 Task: Add an event with the title Second Interview with Aman, date '2024/05/15', time 9:40 AM to 11:40 AMand add a description: The employee will be informed about the available resources and support systems, such as training programs, mentorship opportunities, or coaching sessions. The supervisor will offer guidance and assistance in accessing these resources to facilitate the employee's improvement.Select event color  Peacock . Add location for the event as: 456 JBR - Jumeirah Beach Residence, Dubai, UAE, logged in from the account softage.6@softage.netand send the event invitation to softage.2@softage.net and softage.3@softage.net. Set a reminder for the event Every weekday(Monday to Friday)
Action: Mouse moved to (74, 83)
Screenshot: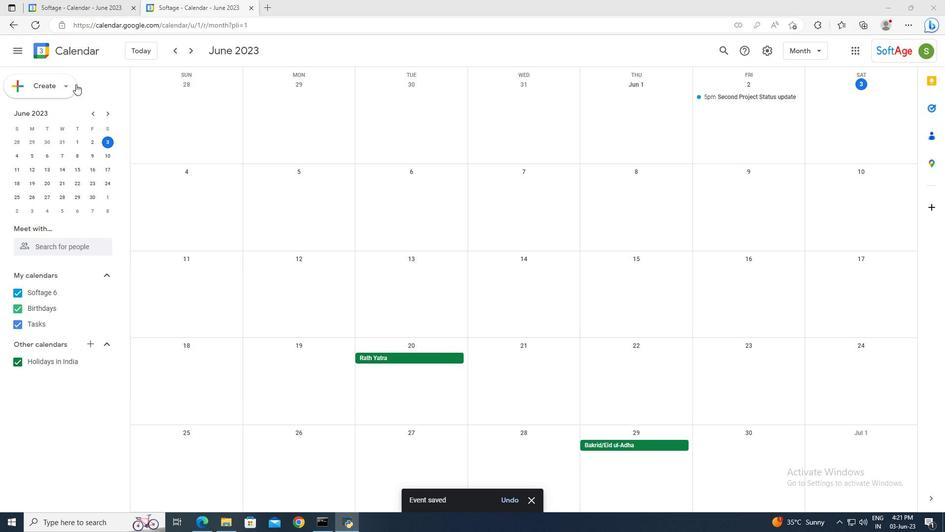 
Action: Mouse pressed left at (74, 83)
Screenshot: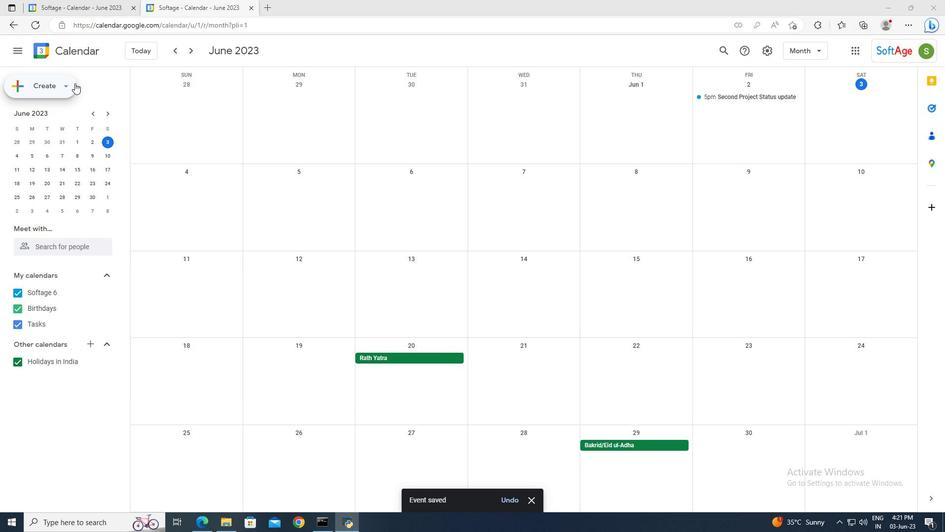 
Action: Mouse moved to (72, 113)
Screenshot: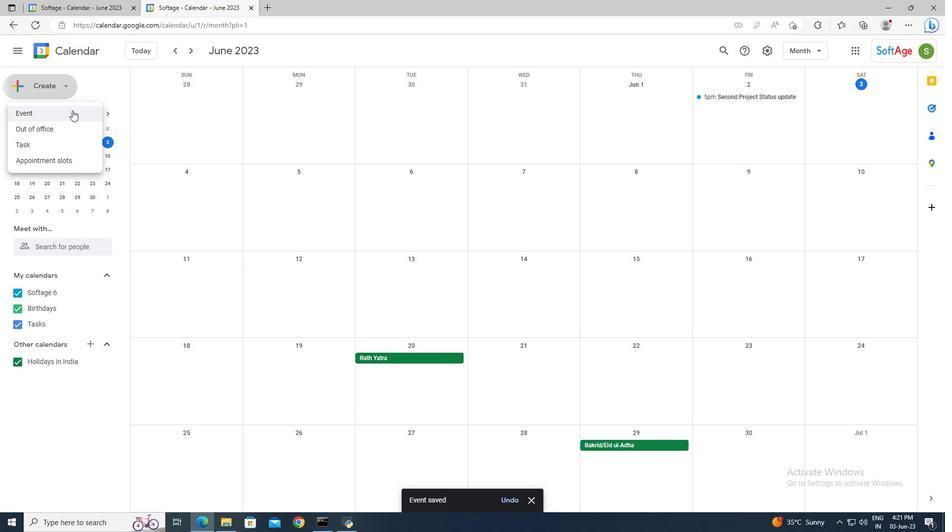
Action: Mouse pressed left at (72, 113)
Screenshot: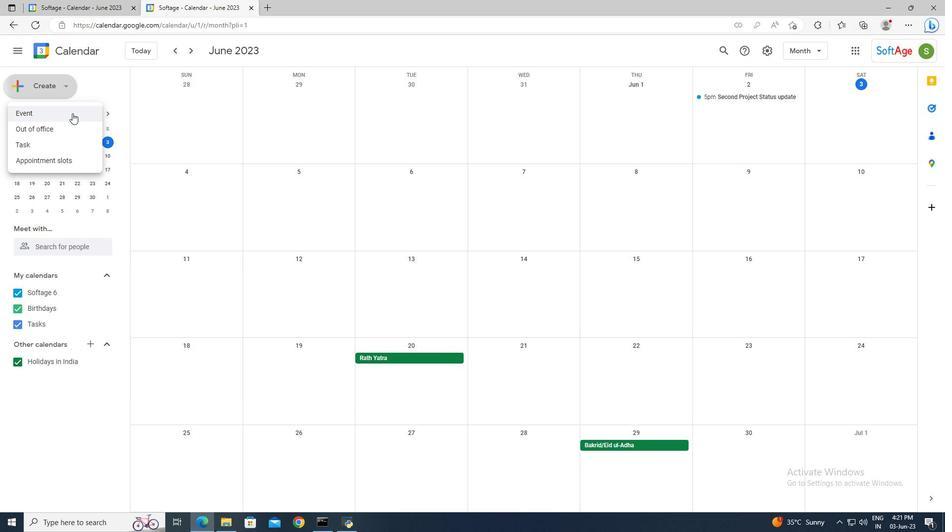 
Action: Mouse moved to (726, 331)
Screenshot: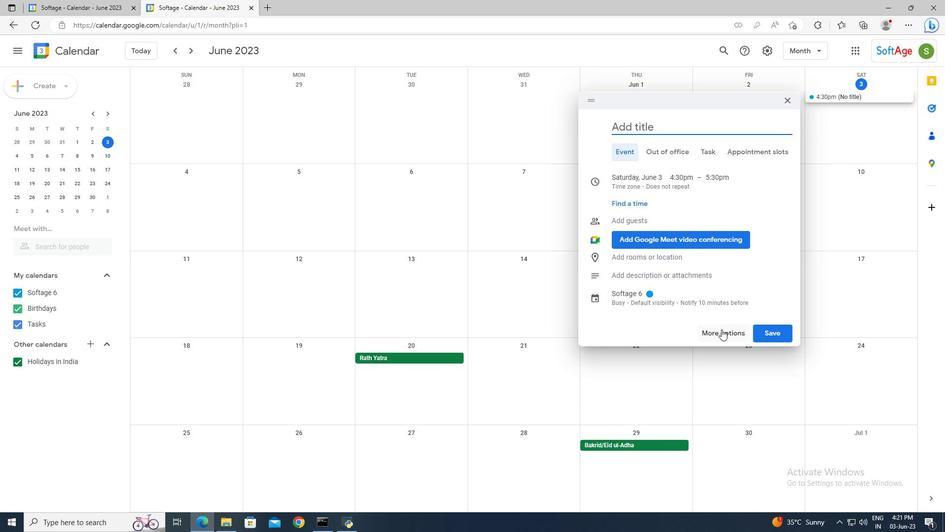 
Action: Mouse pressed left at (726, 331)
Screenshot: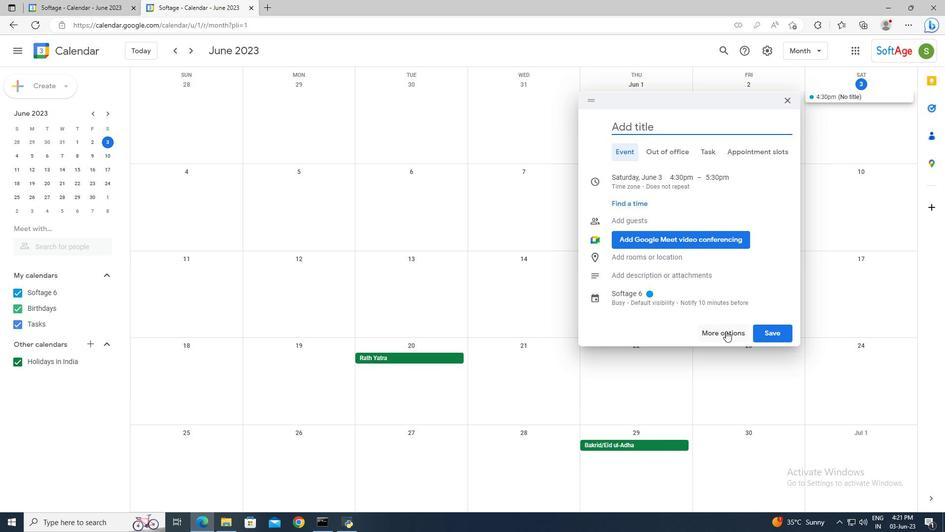 
Action: Mouse moved to (324, 57)
Screenshot: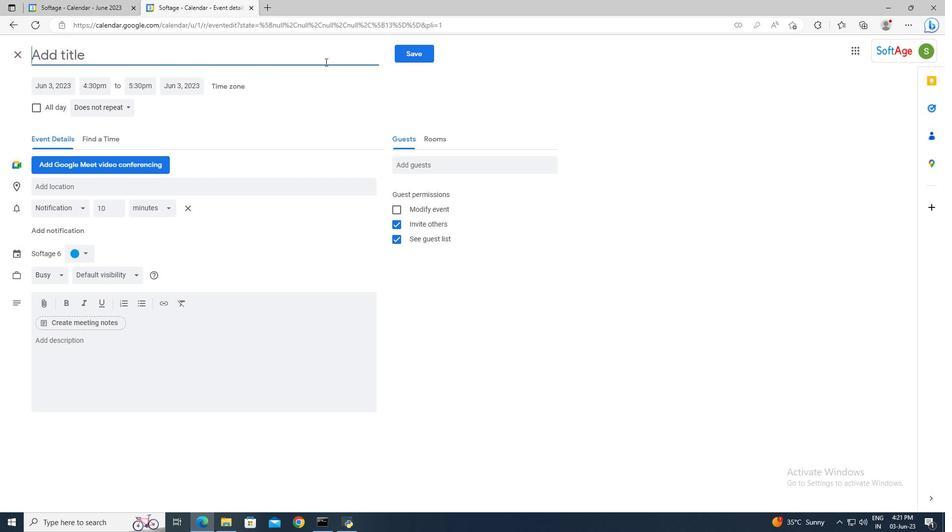 
Action: Mouse pressed left at (324, 57)
Screenshot: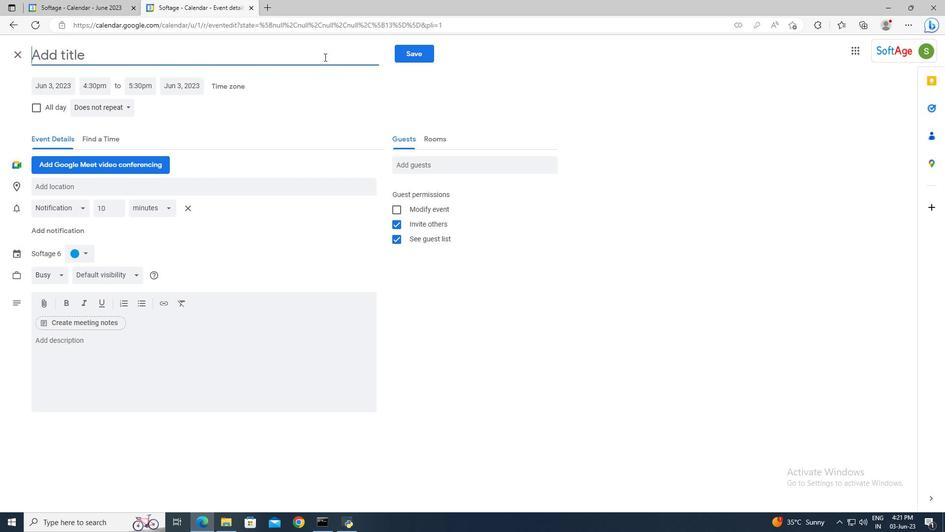 
Action: Mouse moved to (324, 56)
Screenshot: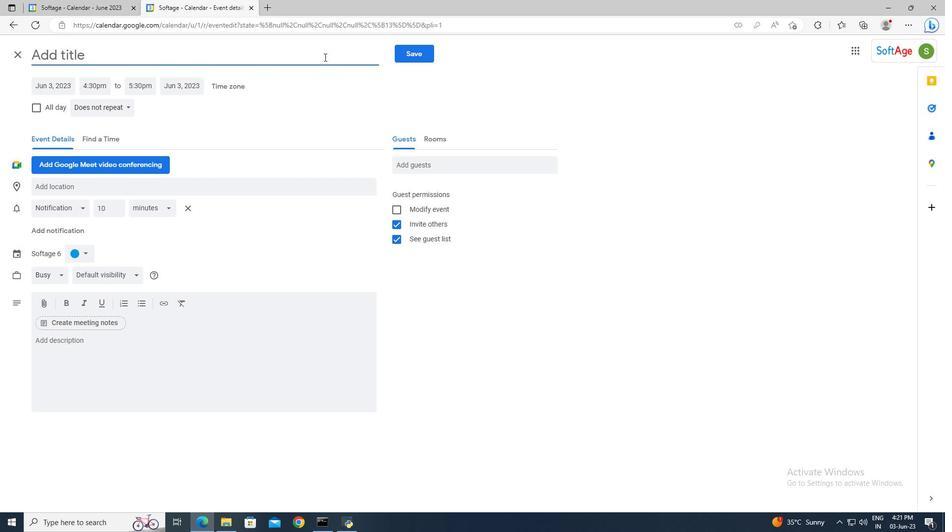 
Action: Key pressed <Key.shift>Second<Key.space><Key.shift>Interview<Key.space>with<Key.space><Key.shift>Aman
Screenshot: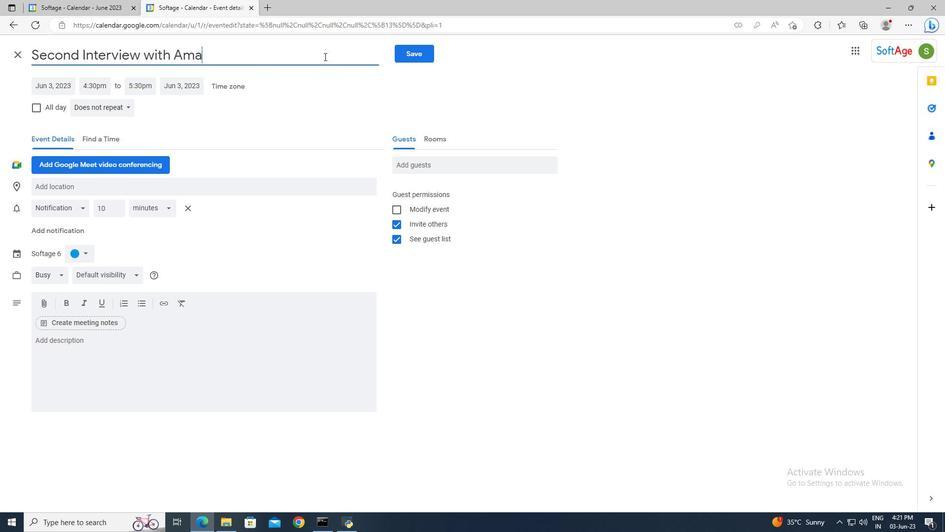 
Action: Mouse moved to (71, 84)
Screenshot: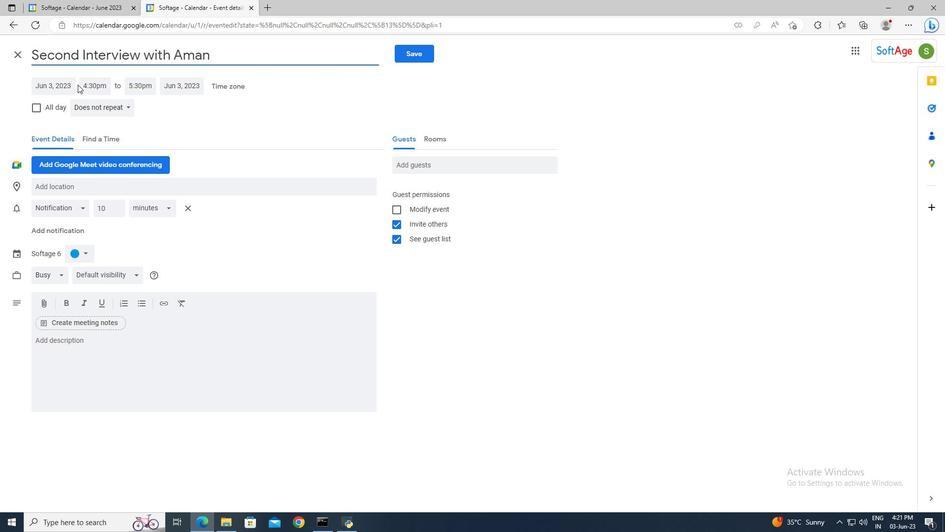 
Action: Mouse pressed left at (71, 84)
Screenshot: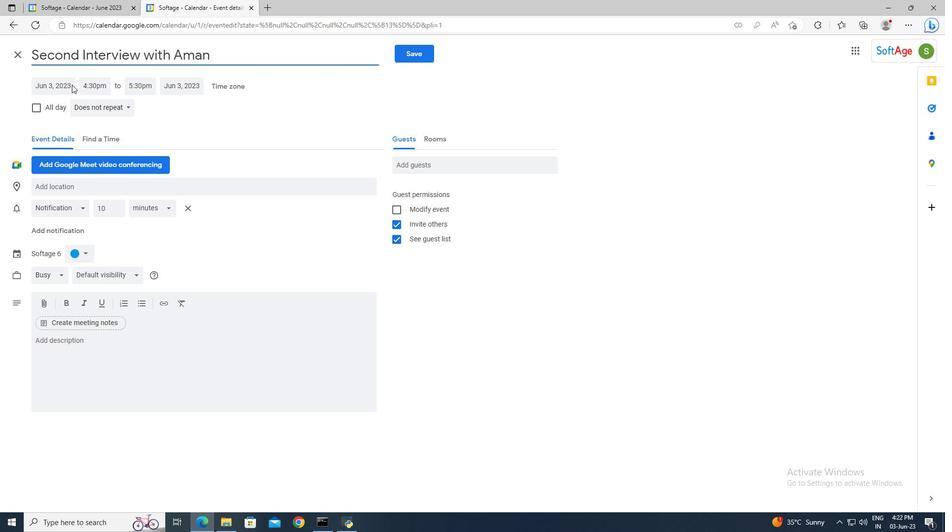 
Action: Mouse moved to (150, 104)
Screenshot: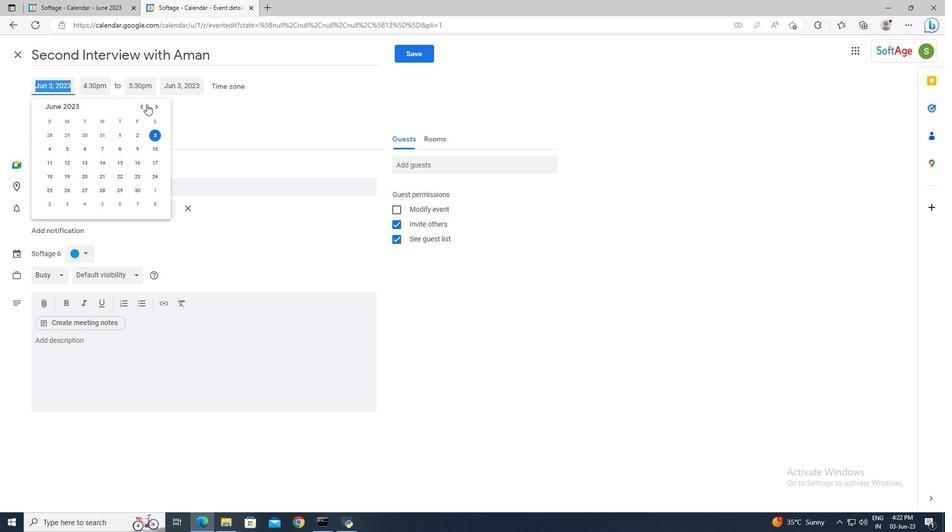 
Action: Mouse pressed left at (150, 104)
Screenshot: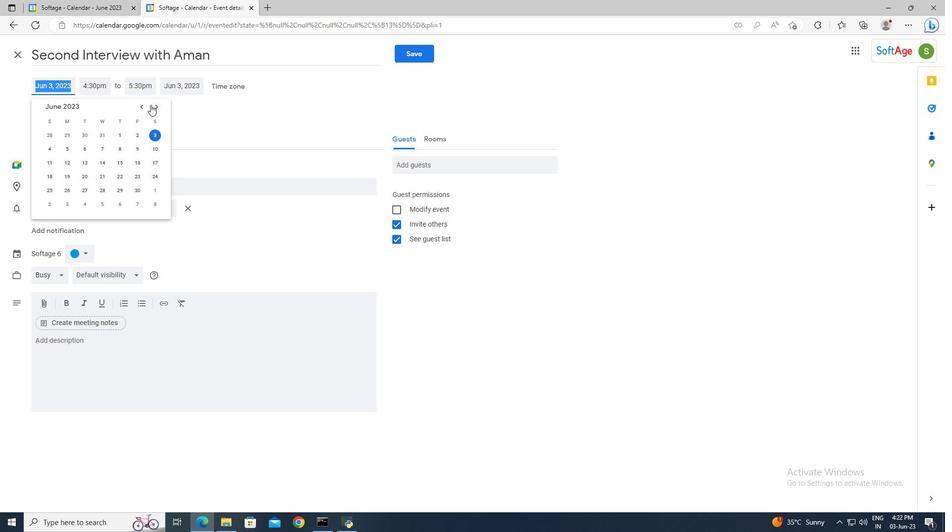 
Action: Mouse pressed left at (150, 104)
Screenshot: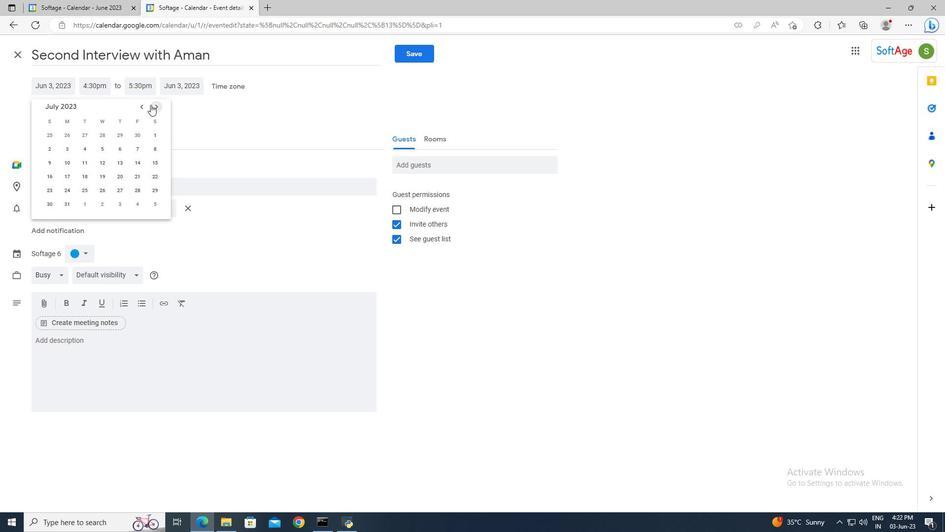
Action: Mouse pressed left at (150, 104)
Screenshot: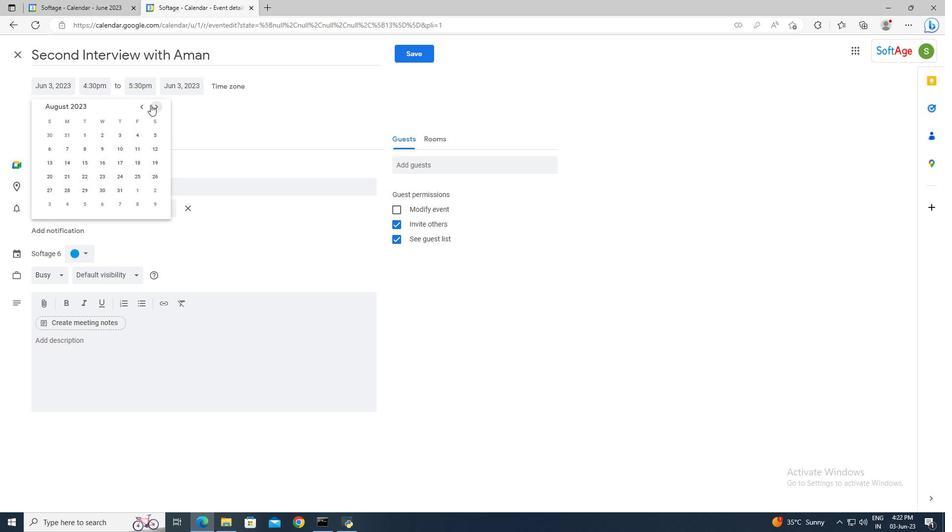 
Action: Mouse pressed left at (150, 104)
Screenshot: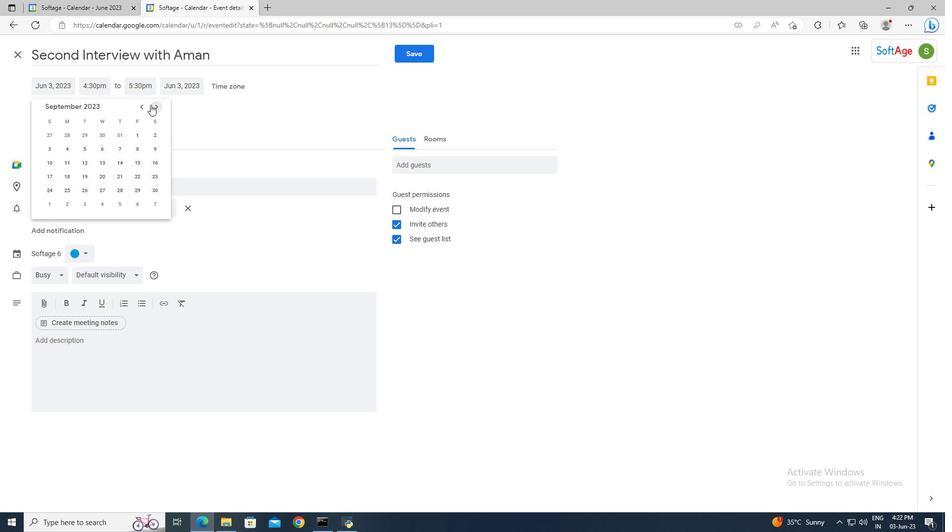 
Action: Mouse pressed left at (150, 104)
Screenshot: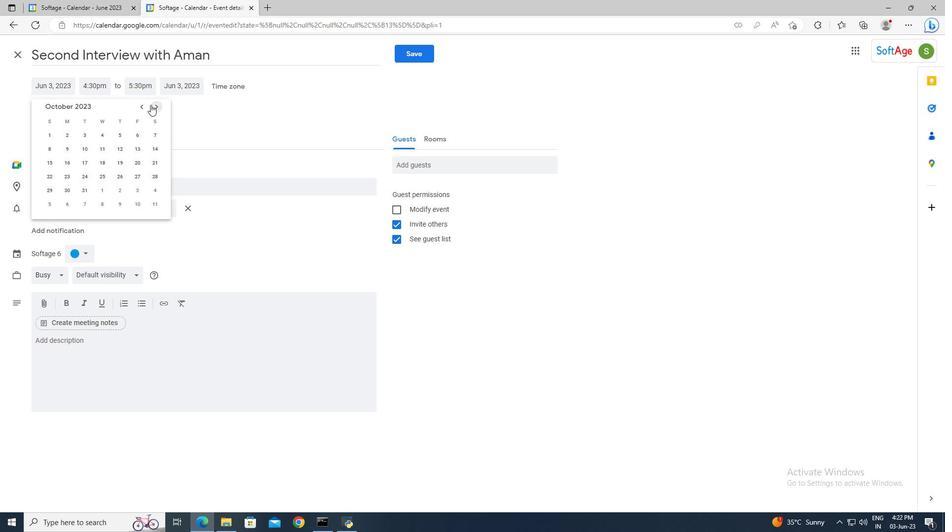 
Action: Mouse pressed left at (150, 104)
Screenshot: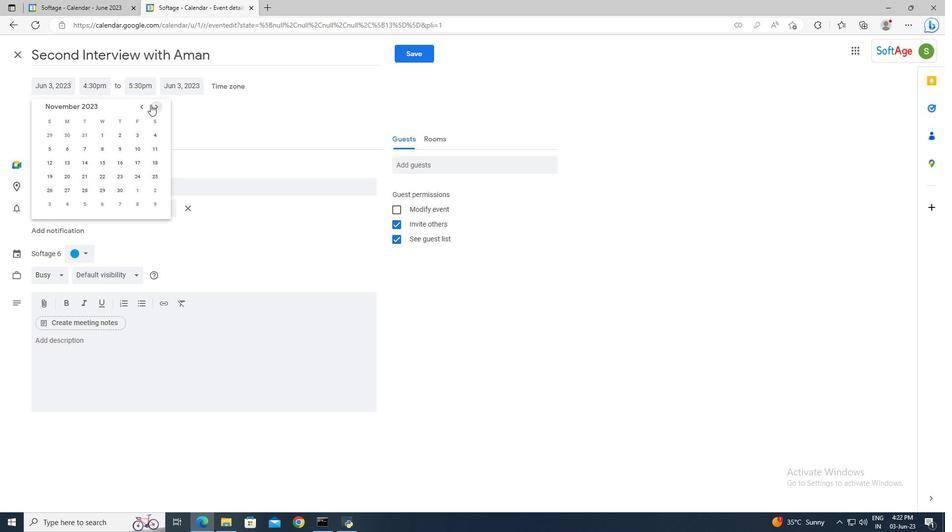 
Action: Mouse pressed left at (150, 104)
Screenshot: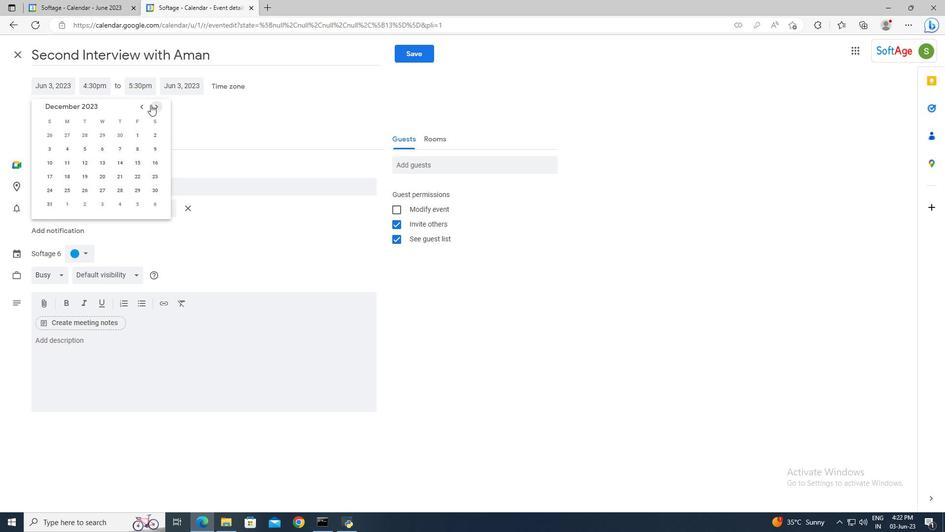 
Action: Mouse pressed left at (150, 104)
Screenshot: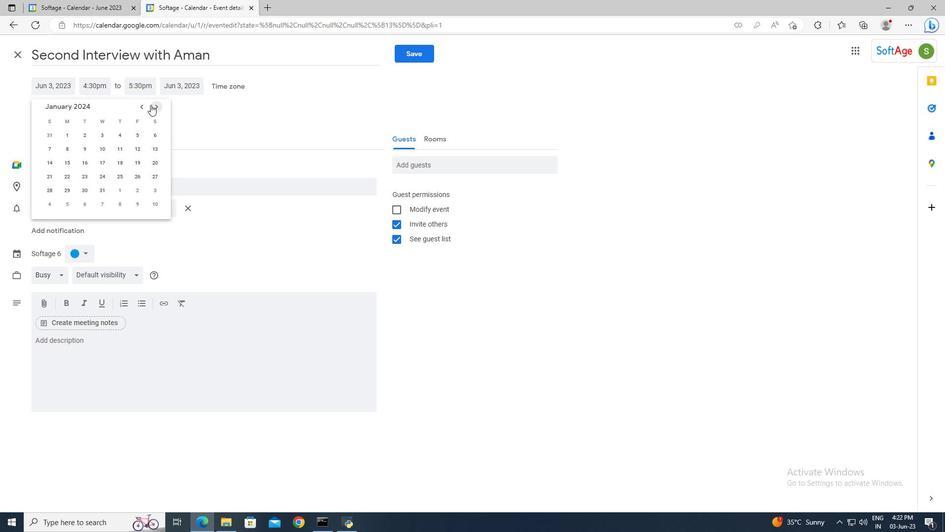 
Action: Mouse pressed left at (150, 104)
Screenshot: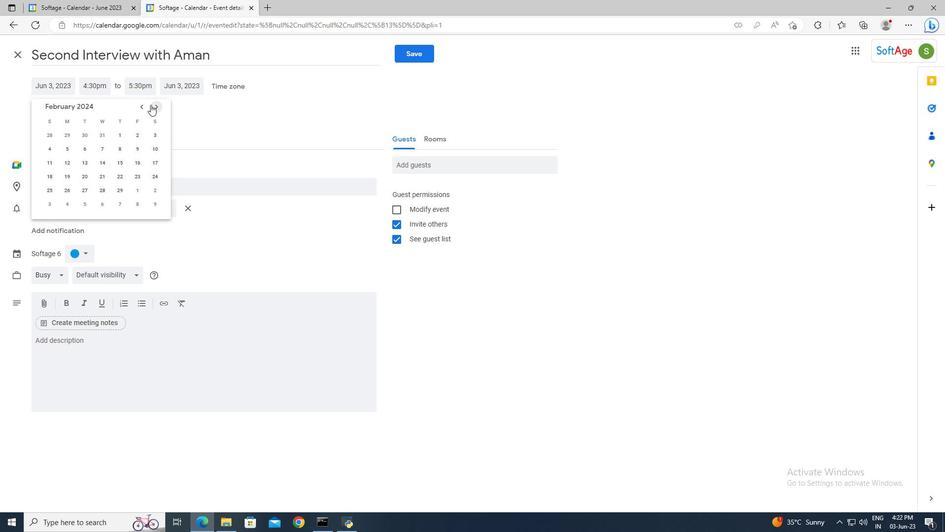 
Action: Mouse pressed left at (150, 104)
Screenshot: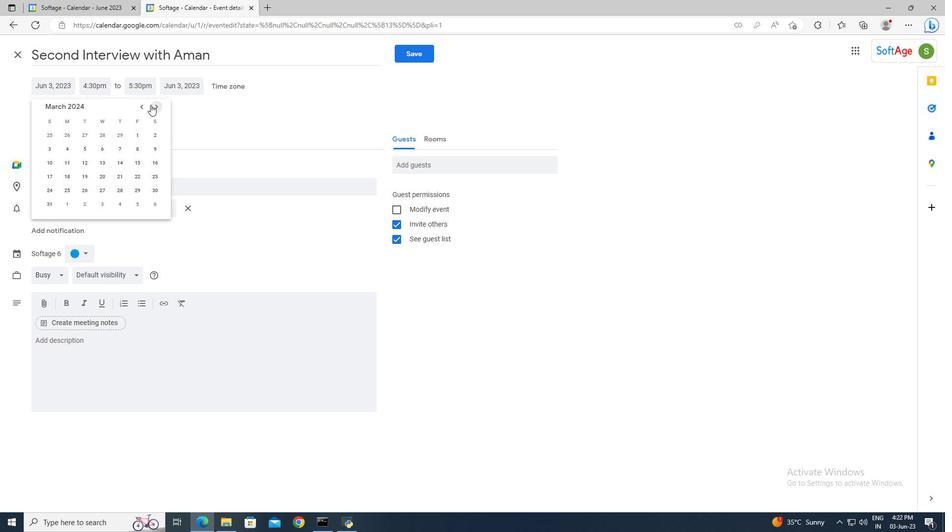 
Action: Mouse pressed left at (150, 104)
Screenshot: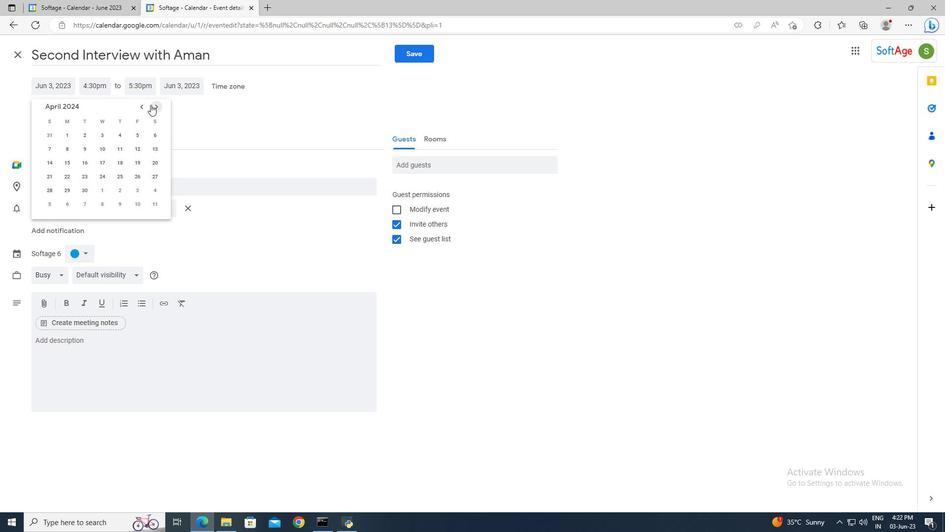 
Action: Mouse moved to (100, 162)
Screenshot: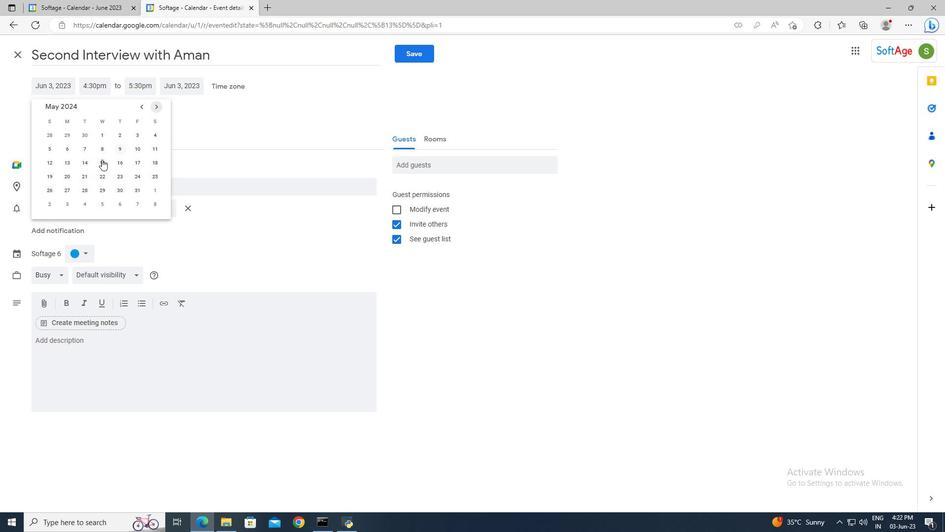
Action: Mouse pressed left at (100, 162)
Screenshot: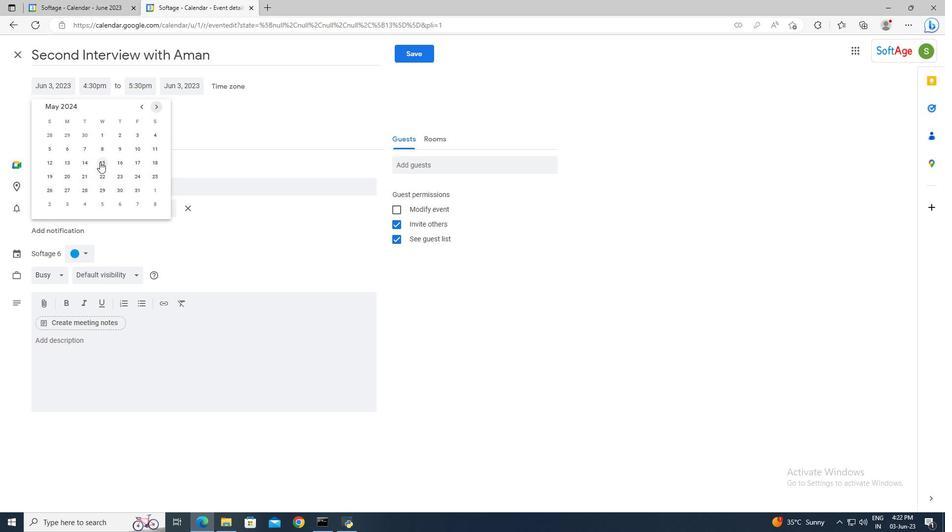 
Action: Mouse moved to (103, 88)
Screenshot: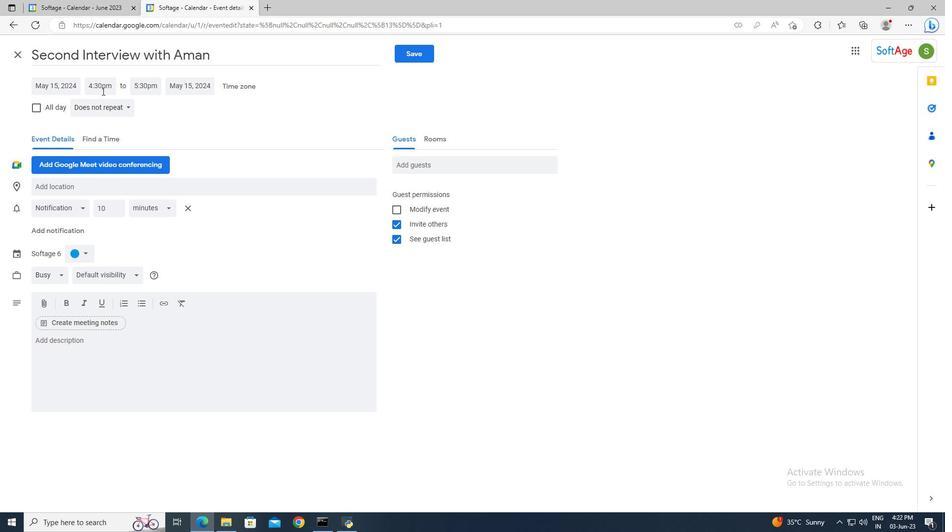 
Action: Mouse pressed left at (103, 88)
Screenshot: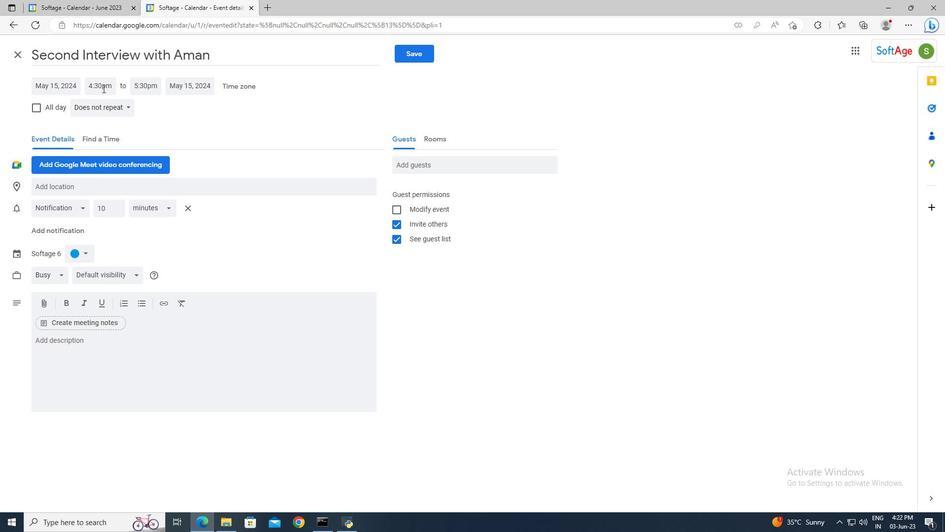 
Action: Key pressed 9<Key.shift_r>:40am<Key.enter><Key.tab>11<Key.shift_r>:40am<Key.enter>
Screenshot: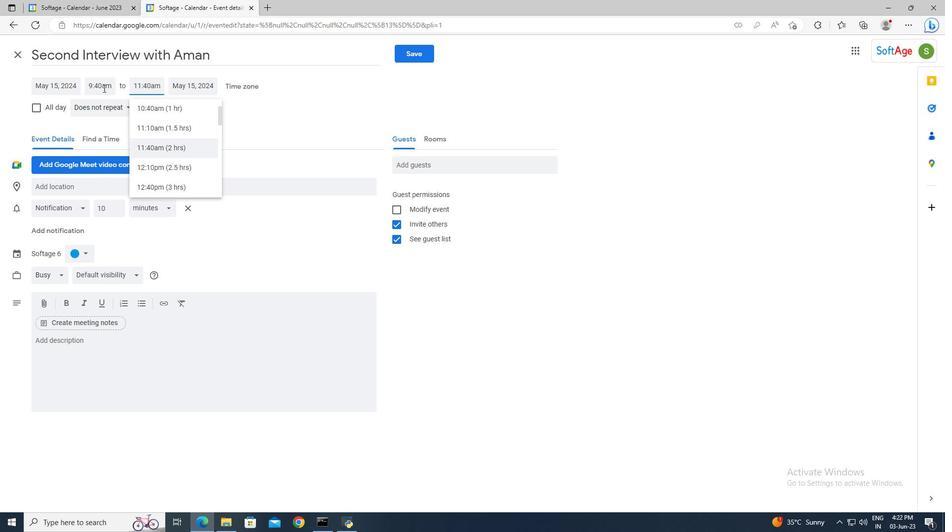 
Action: Mouse moved to (114, 337)
Screenshot: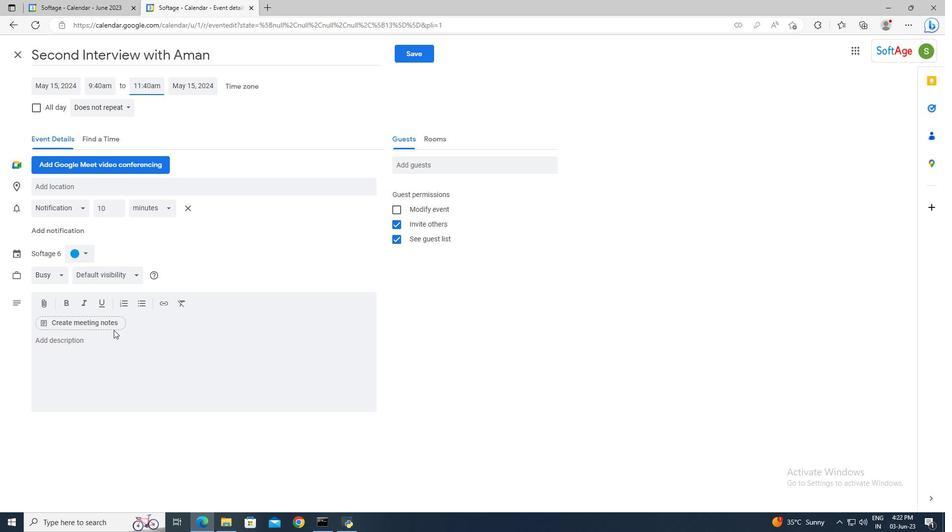 
Action: Mouse pressed left at (114, 337)
Screenshot: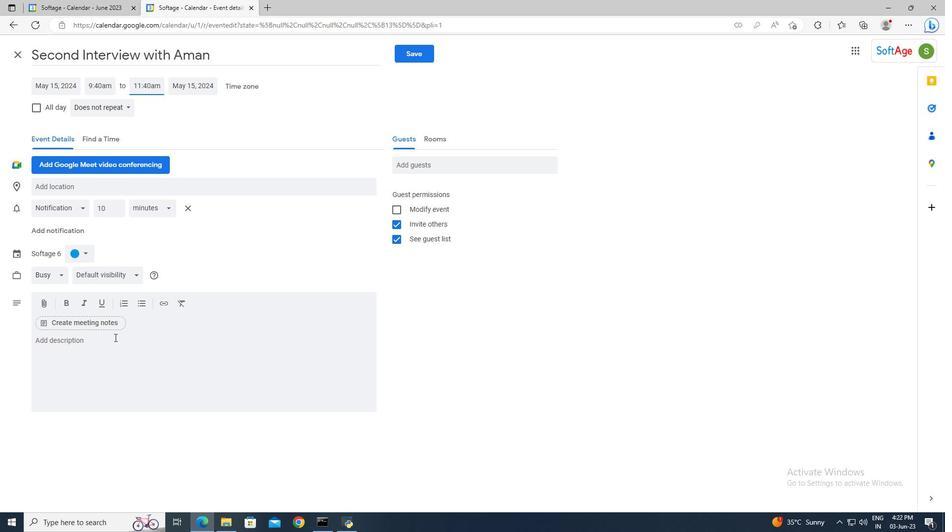 
Action: Key pressed <Key.shift>The<Key.space>employee<Key.space>will<Key.space>be<Key.space>informed<Key.space>about<Key.space>the<Key.space>available<Key.space>resources<Key.space>and<Key.space>support<Key.space>systems,<Key.space>such<Key.space>as<Key.space>training<Key.space>programs,<Key.space>mentorship<Key.space>opportunities,<Key.space>or<Key.space>coaching<Key.space>sessions.<Key.space><Key.shift>The<Key.space>supervisor<Key.space>will<Key.space>offer<Key.space>guidance<Key.space>and<Key.space>assistance<Key.space>in<Key.space>accesssing<Key.space>these<Key.space>resources<Key.space>to<Key.space>facilitate
Screenshot: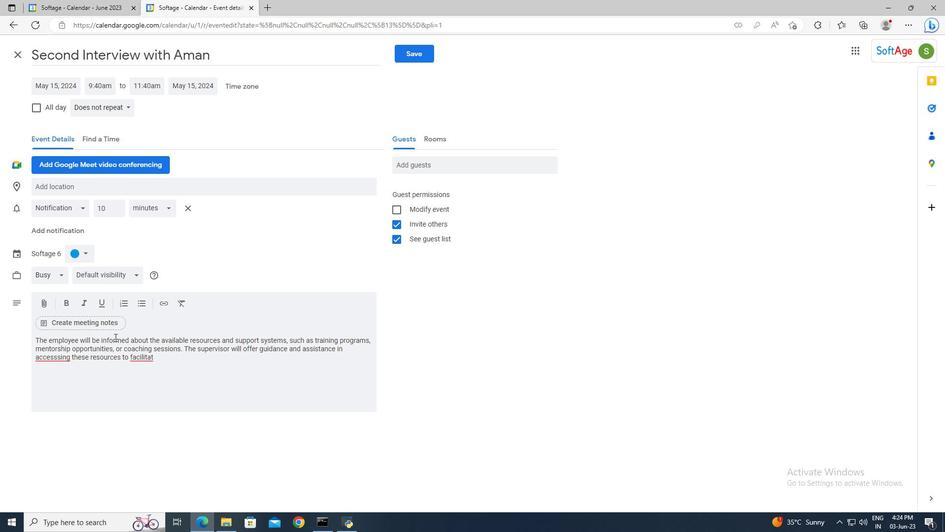 
Action: Mouse moved to (55, 358)
Screenshot: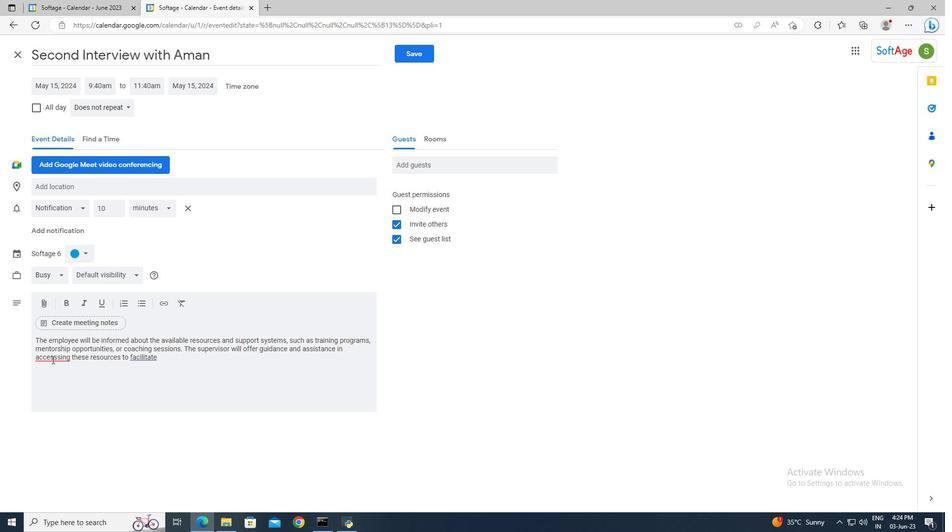 
Action: Mouse pressed left at (55, 358)
Screenshot: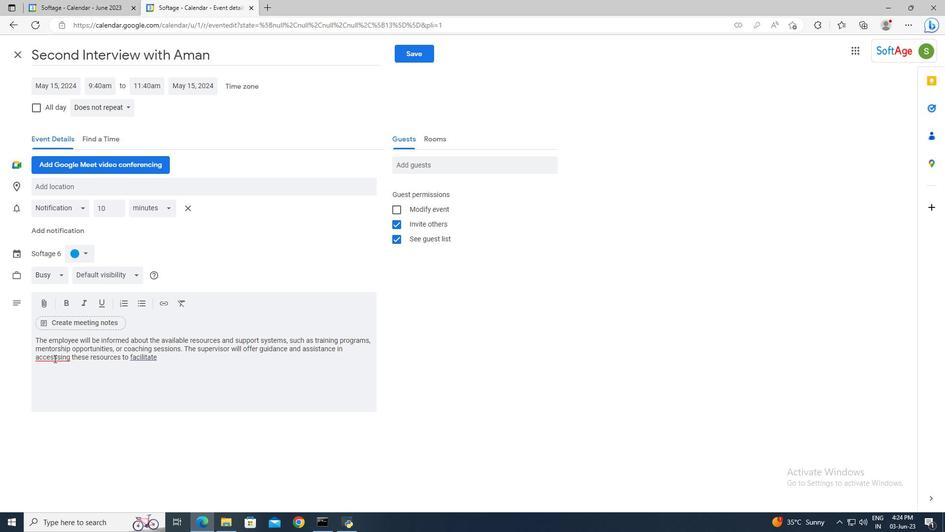 
Action: Key pressed <Key.delete>
Screenshot: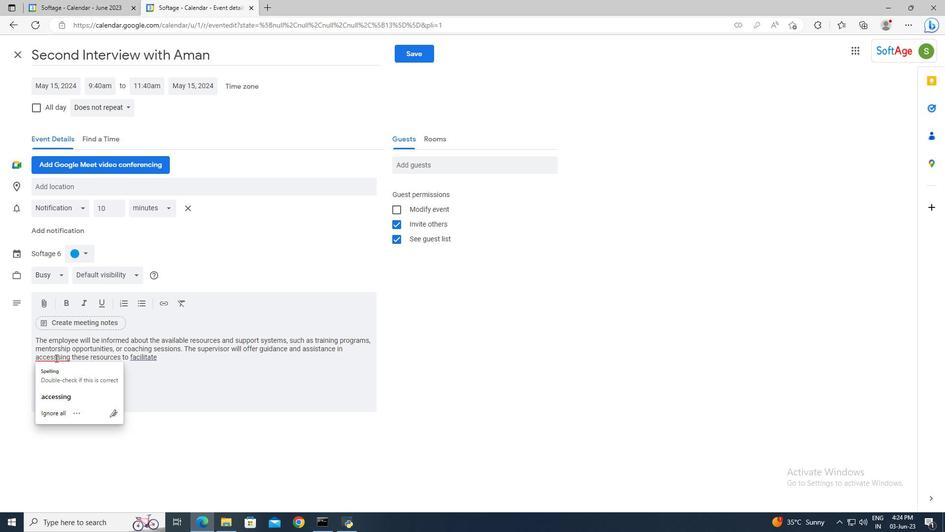 
Action: Mouse moved to (180, 354)
Screenshot: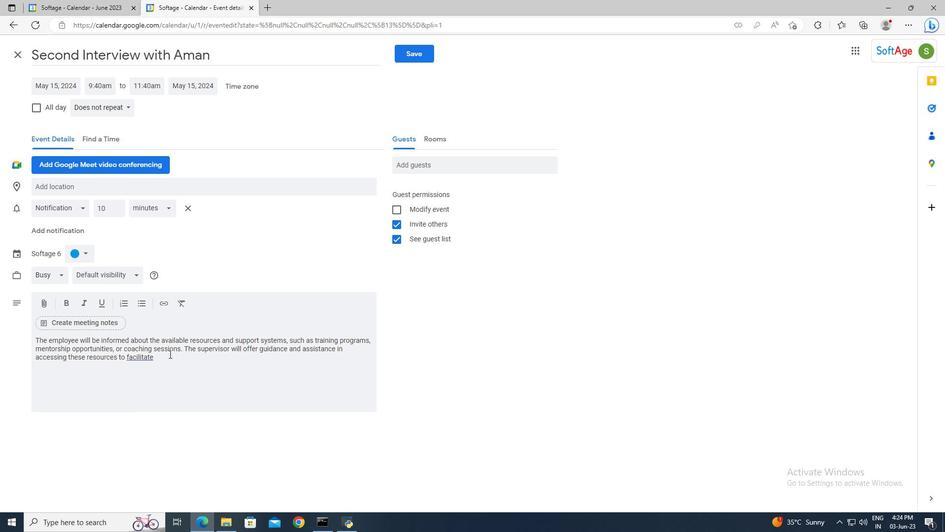 
Action: Mouse pressed left at (180, 354)
Screenshot: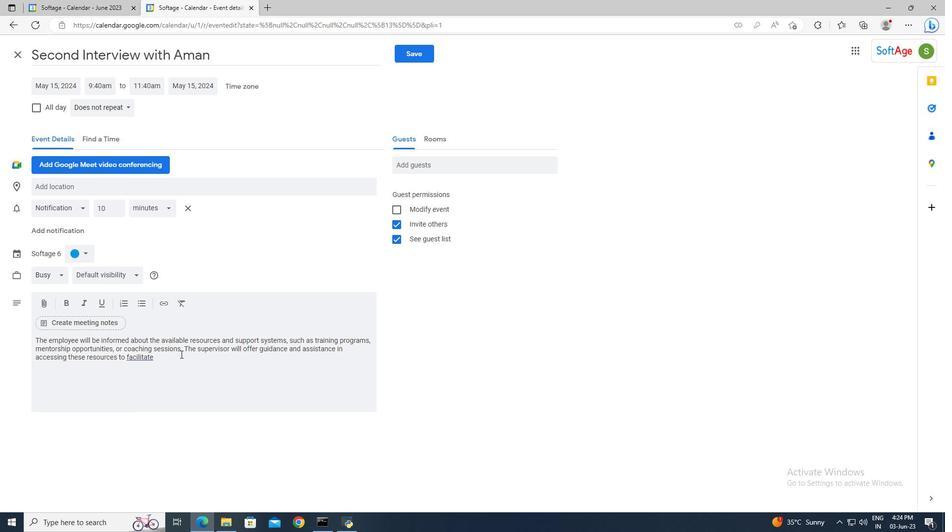 
Action: Key pressed <Key.space>the<Key.space>employee's<Key.space>improvement.
Screenshot: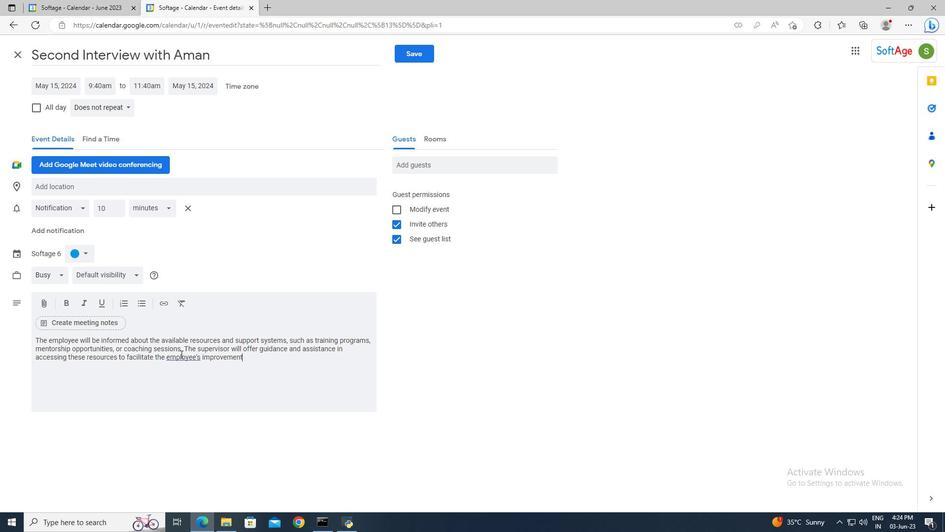 
Action: Mouse moved to (88, 252)
Screenshot: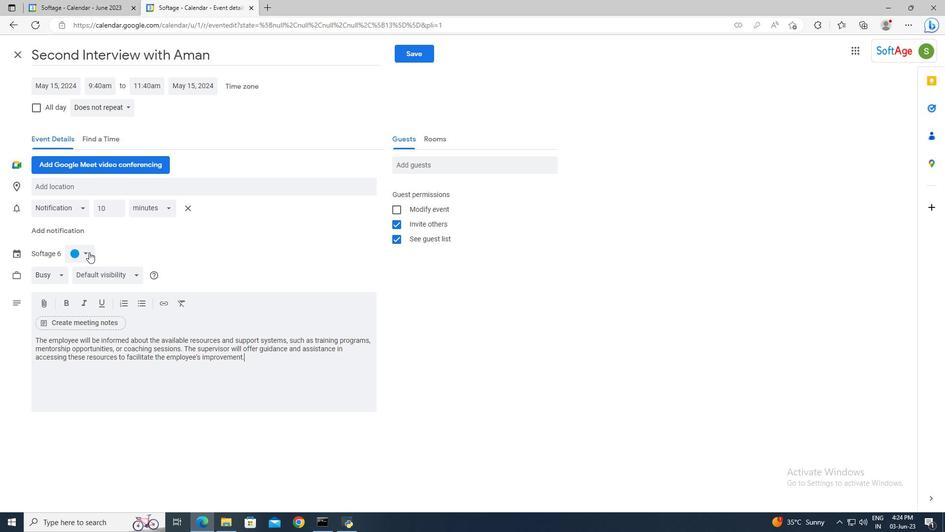 
Action: Mouse pressed left at (88, 252)
Screenshot: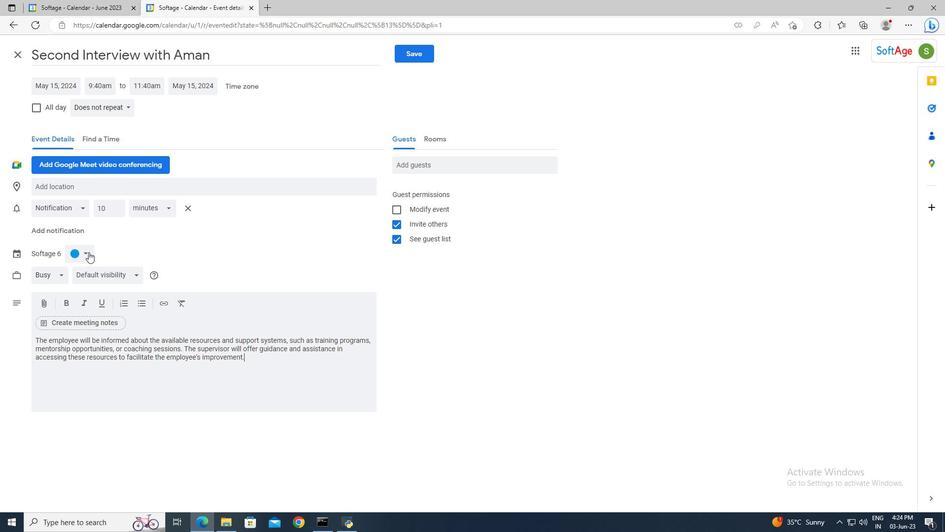 
Action: Mouse moved to (74, 289)
Screenshot: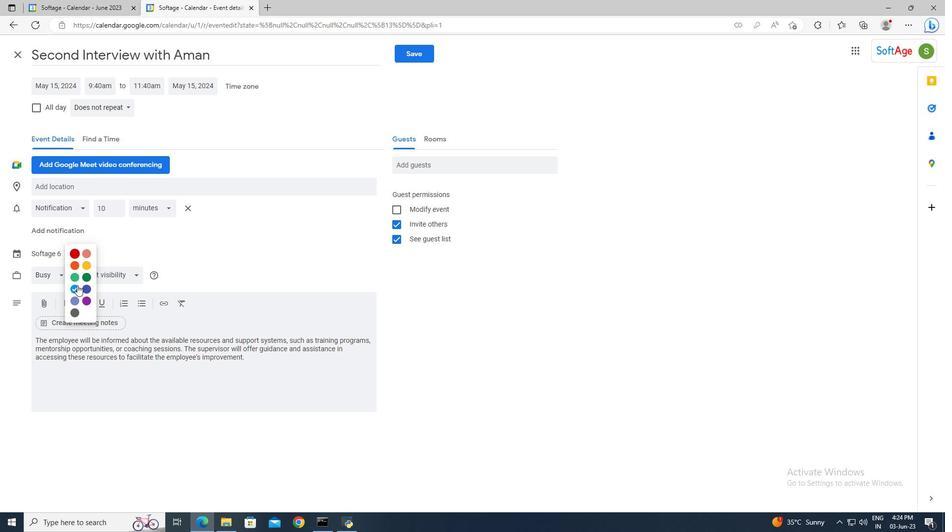 
Action: Mouse pressed left at (74, 289)
Screenshot: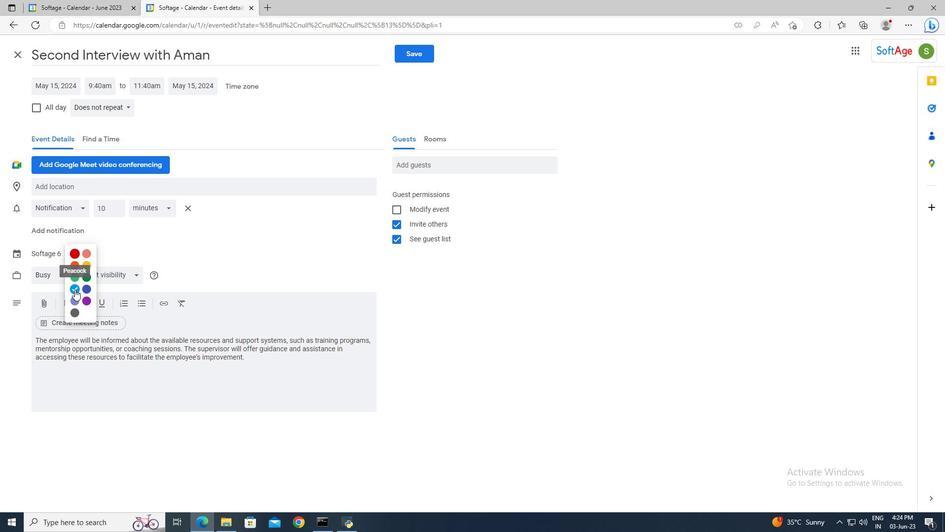 
Action: Mouse moved to (69, 192)
Screenshot: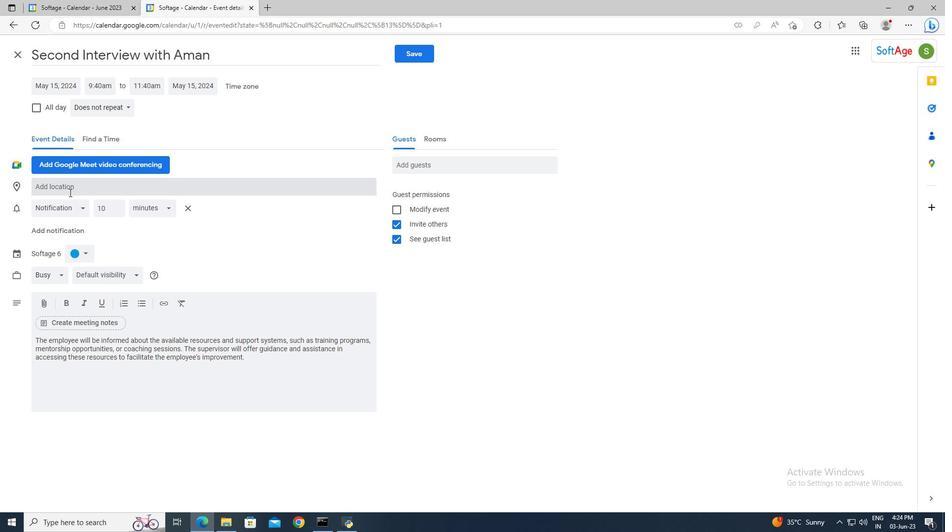 
Action: Mouse pressed left at (69, 192)
Screenshot: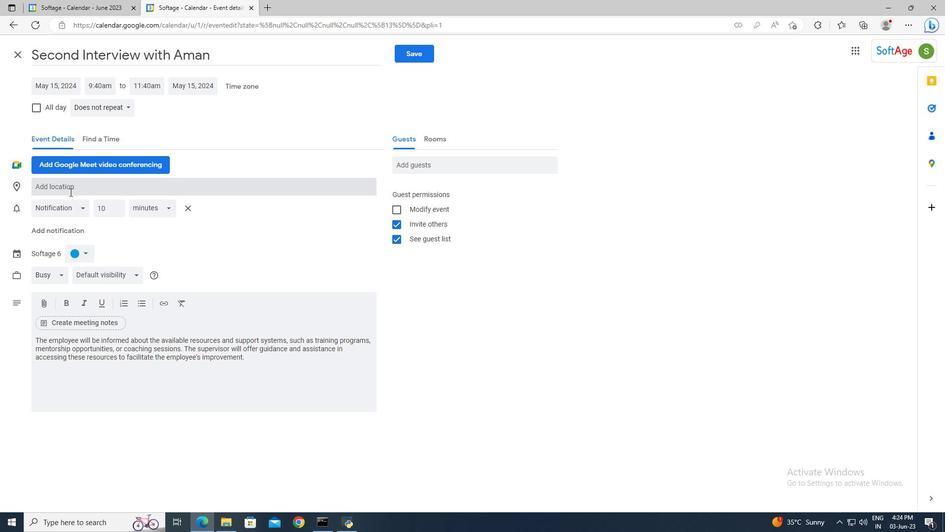 
Action: Key pressed 456<Key.space><Key.shift_r>JB<Key.shift>R<Key.space>-<Key.space><Key.shift_r>Jumeirah<Key.space><Key.shift>Beacj<Key.backspace>h<Key.space><Key.shift>Residence,<Key.space><Key.shift><Key.shift><Key.shift><Key.shift><Key.shift><Key.shift>Dubai,<Key.space><Key.shift>UAe<Key.backspace><Key.shift>E
Screenshot: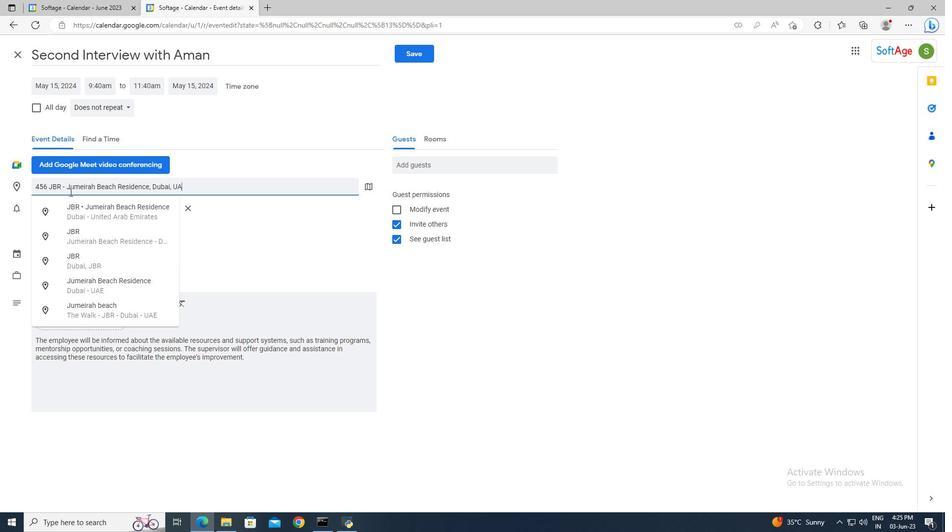 
Action: Mouse moved to (80, 212)
Screenshot: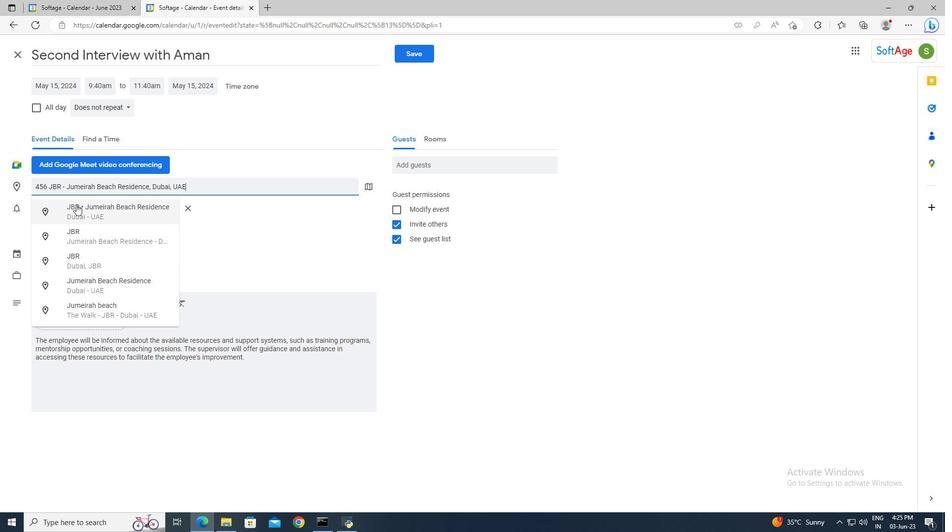 
Action: Mouse pressed left at (80, 212)
Screenshot: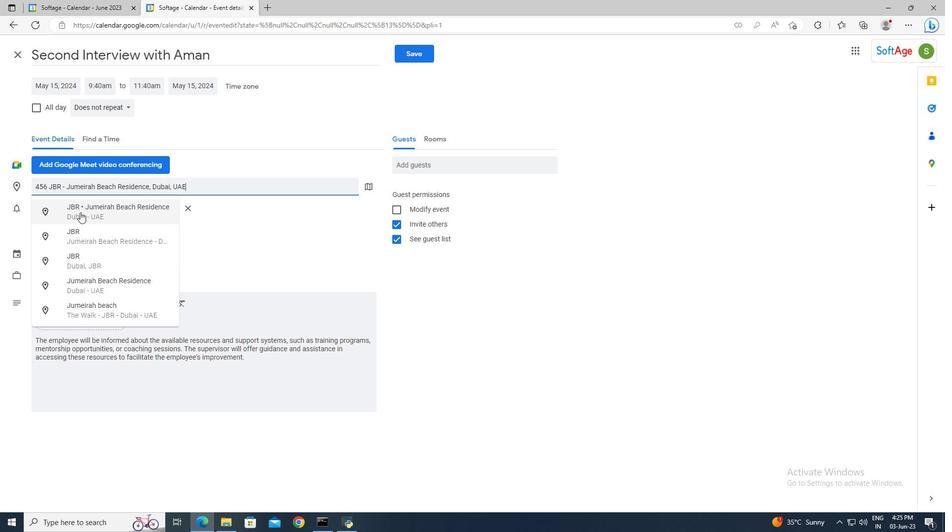 
Action: Mouse moved to (406, 168)
Screenshot: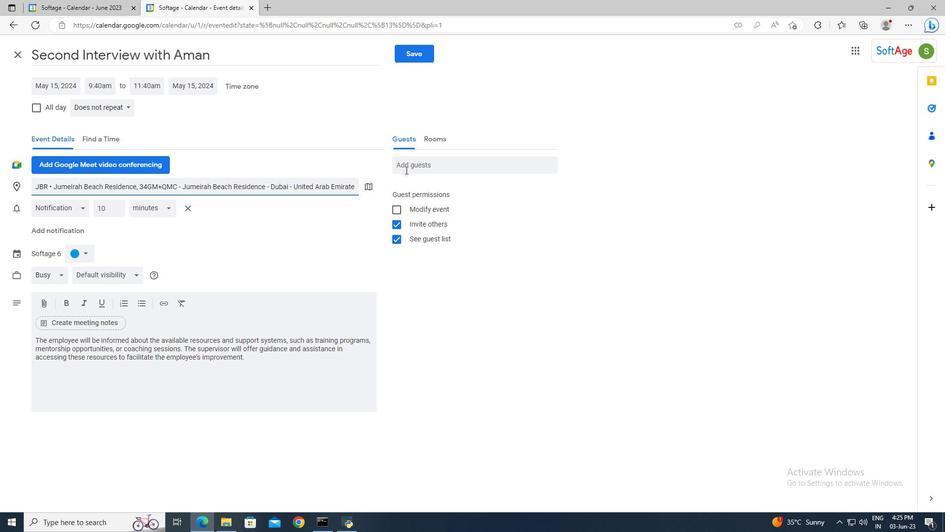 
Action: Mouse pressed left at (406, 168)
Screenshot: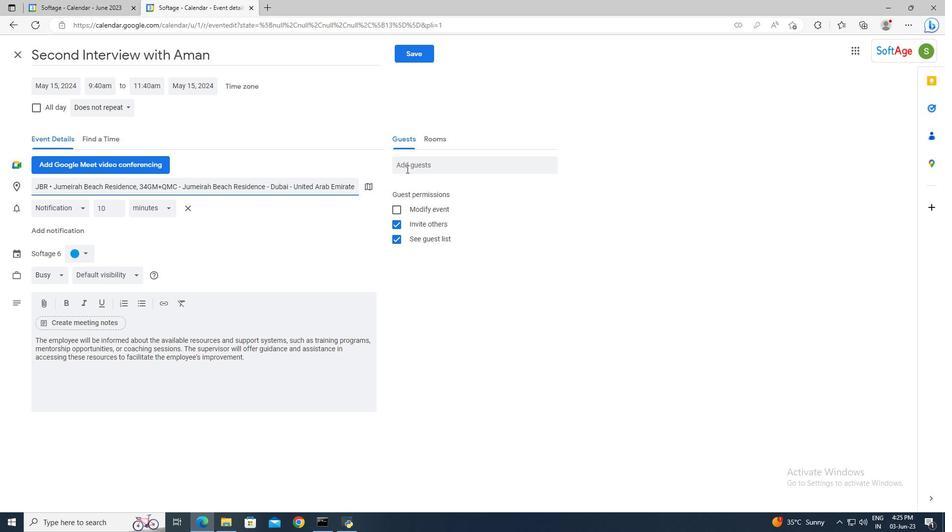 
Action: Mouse moved to (404, 166)
Screenshot: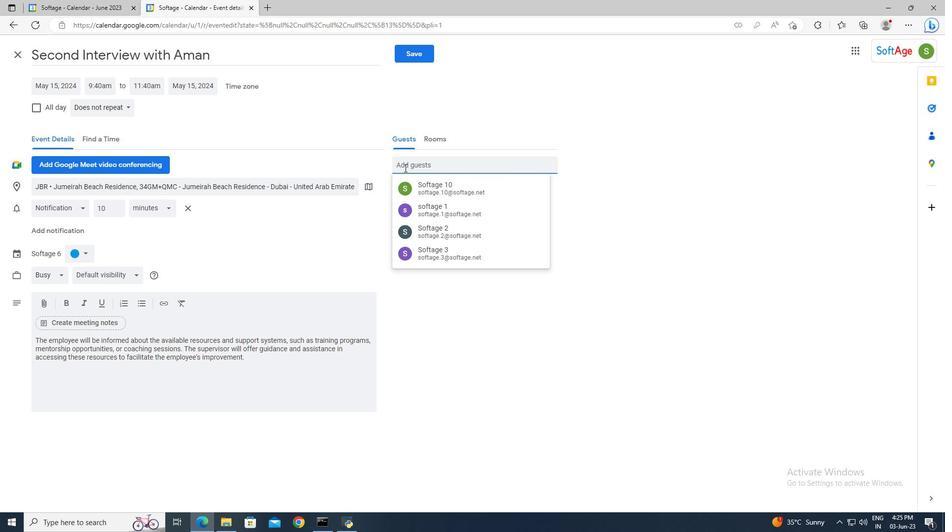 
Action: Key pressed s
Screenshot: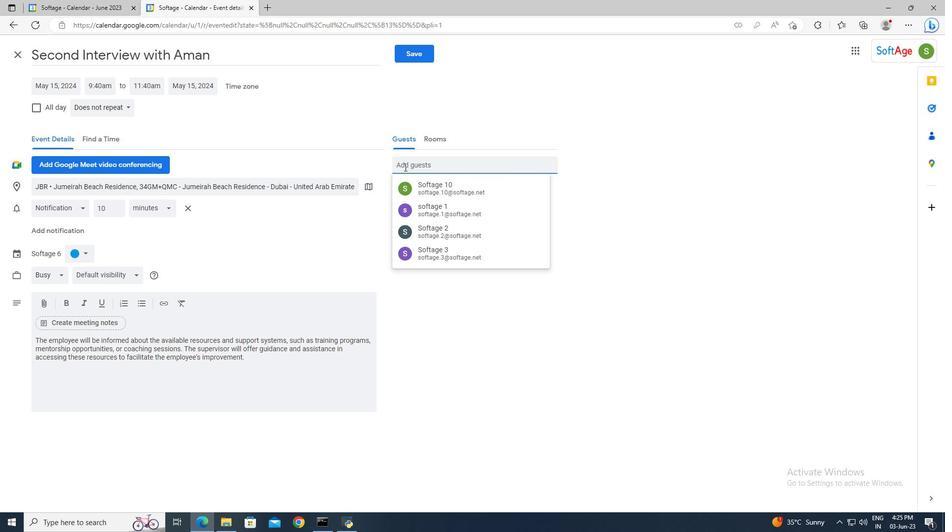 
Action: Mouse moved to (404, 166)
Screenshot: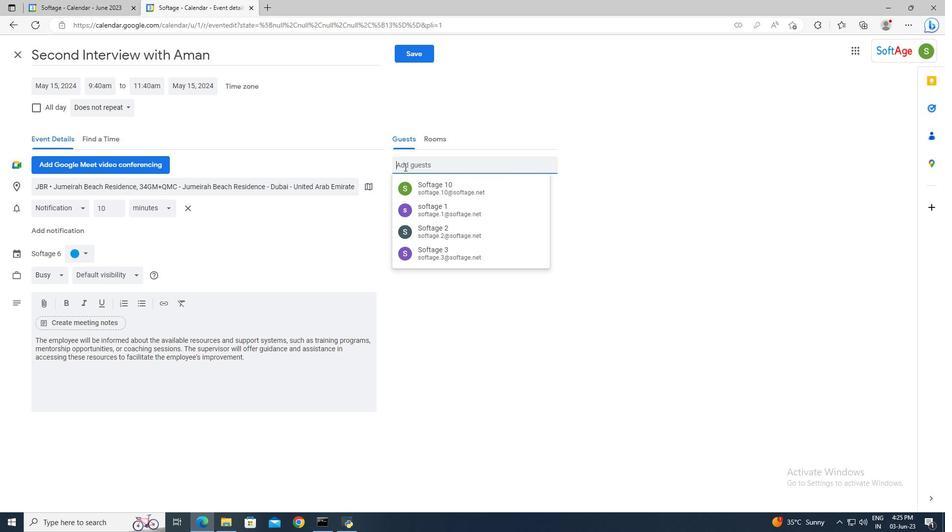 
Action: Key pressed oftage.2<Key.shift><Key.shift>@softage.net<Key.enter>softage.3<Key.shift>@softage.net<Key.enter>
Screenshot: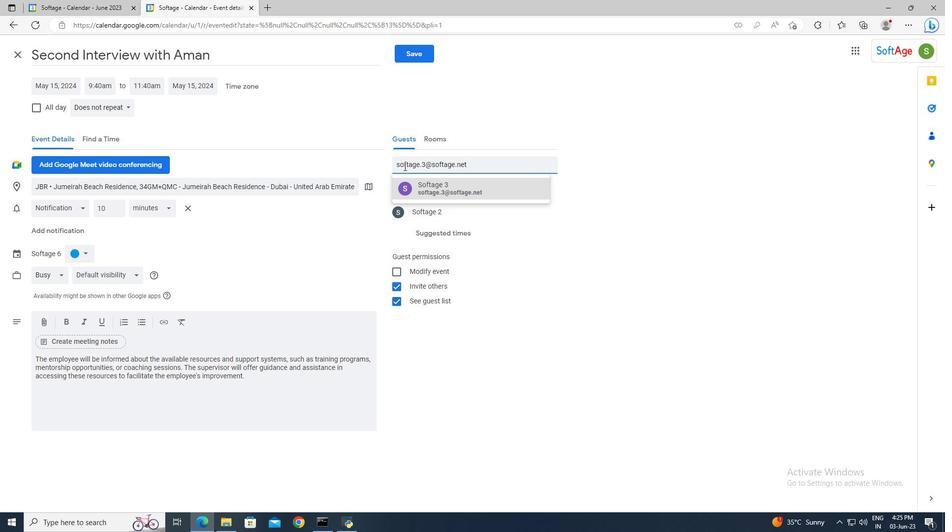 
Action: Mouse moved to (124, 106)
Screenshot: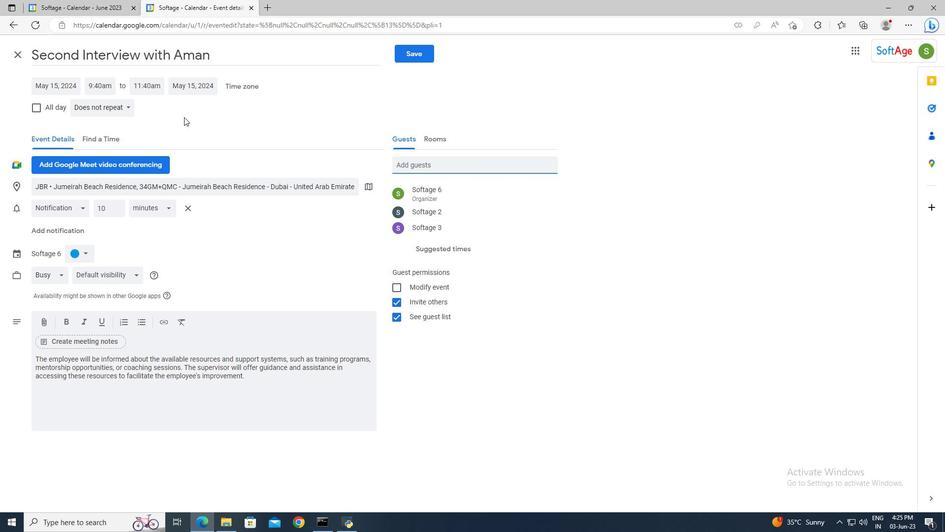 
Action: Mouse pressed left at (124, 106)
Screenshot: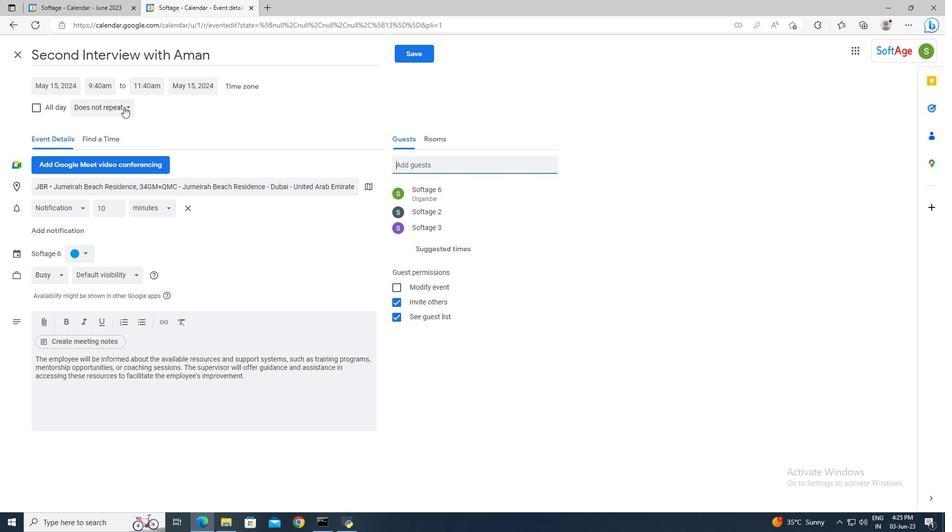 
Action: Mouse moved to (124, 195)
Screenshot: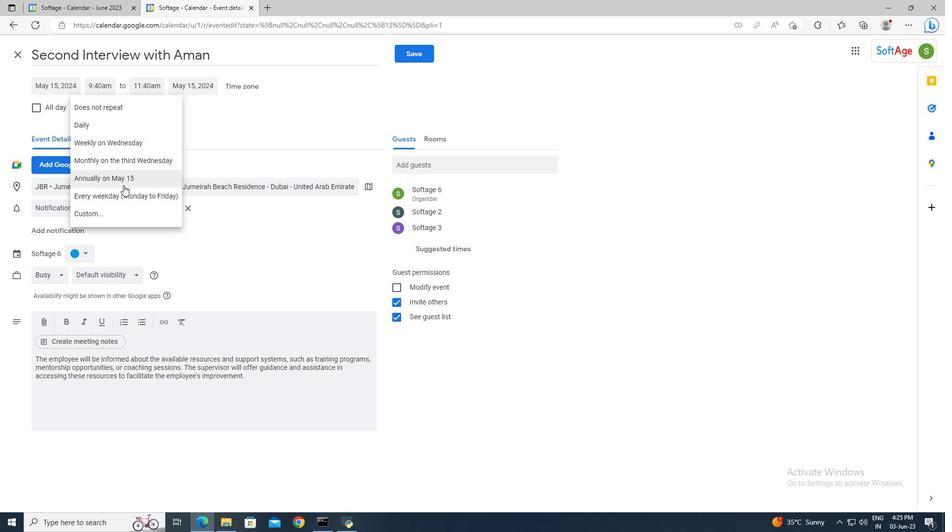 
Action: Mouse pressed left at (124, 195)
Screenshot: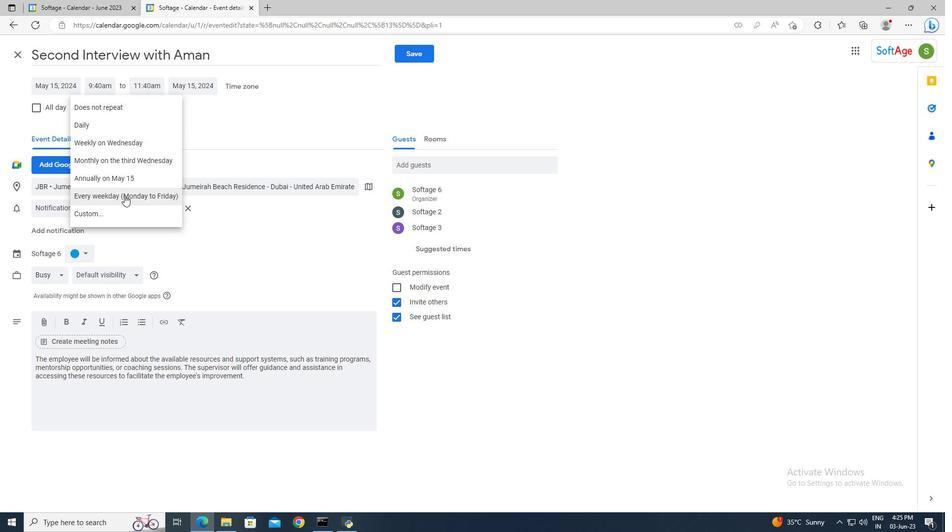 
Action: Mouse moved to (402, 58)
Screenshot: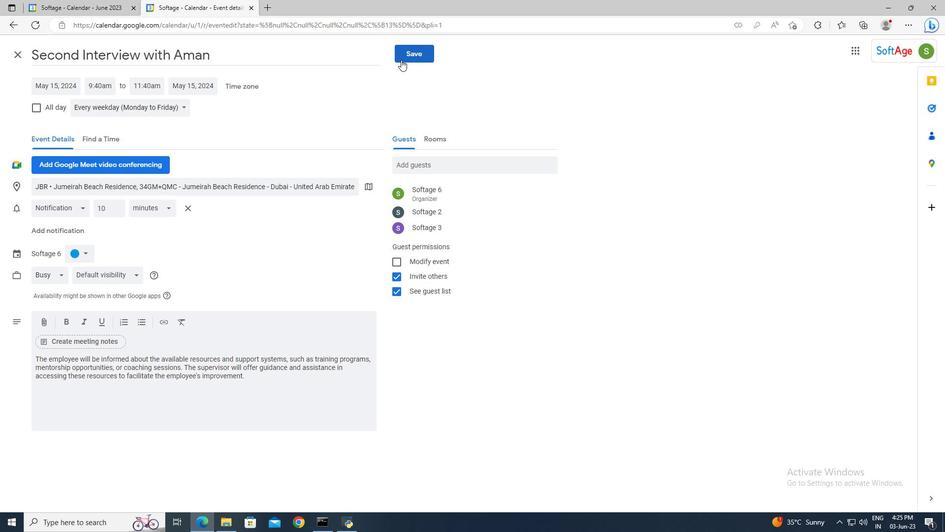 
Action: Mouse pressed left at (402, 58)
Screenshot: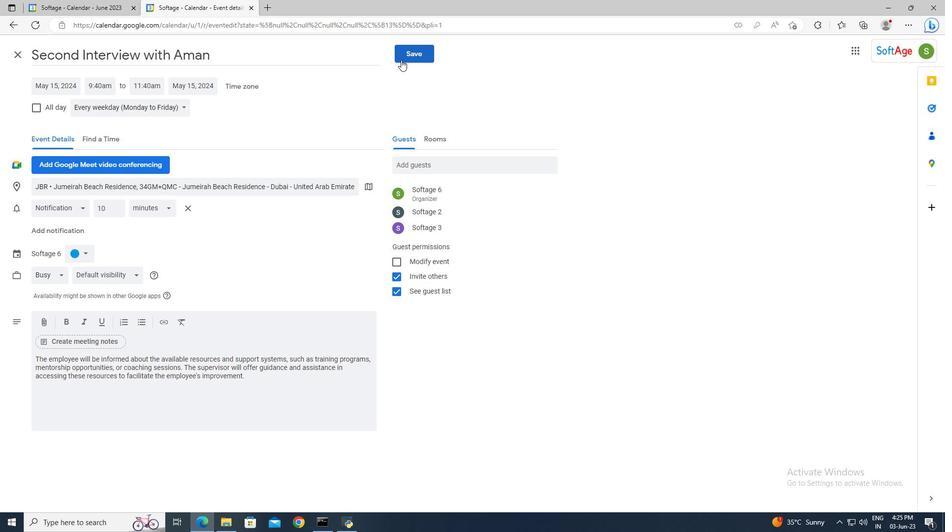 
Action: Mouse moved to (566, 293)
Screenshot: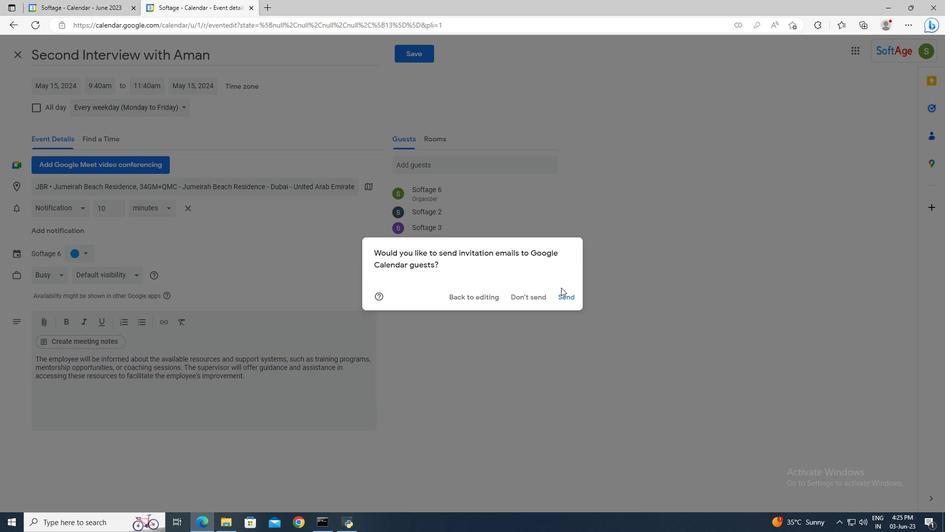 
Action: Mouse pressed left at (566, 293)
Screenshot: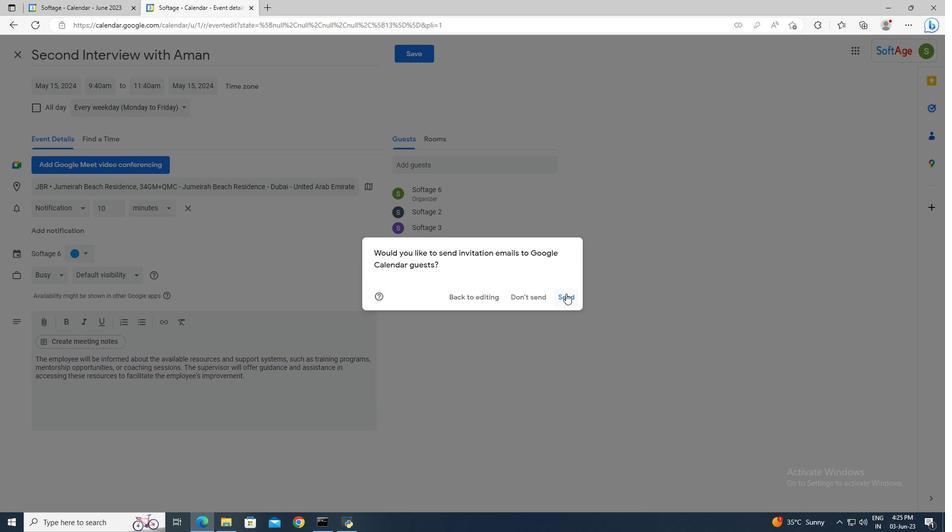 
